 Task: Open the adrenaline trailer and cancel
Action: Mouse moved to (106, 79)
Screenshot: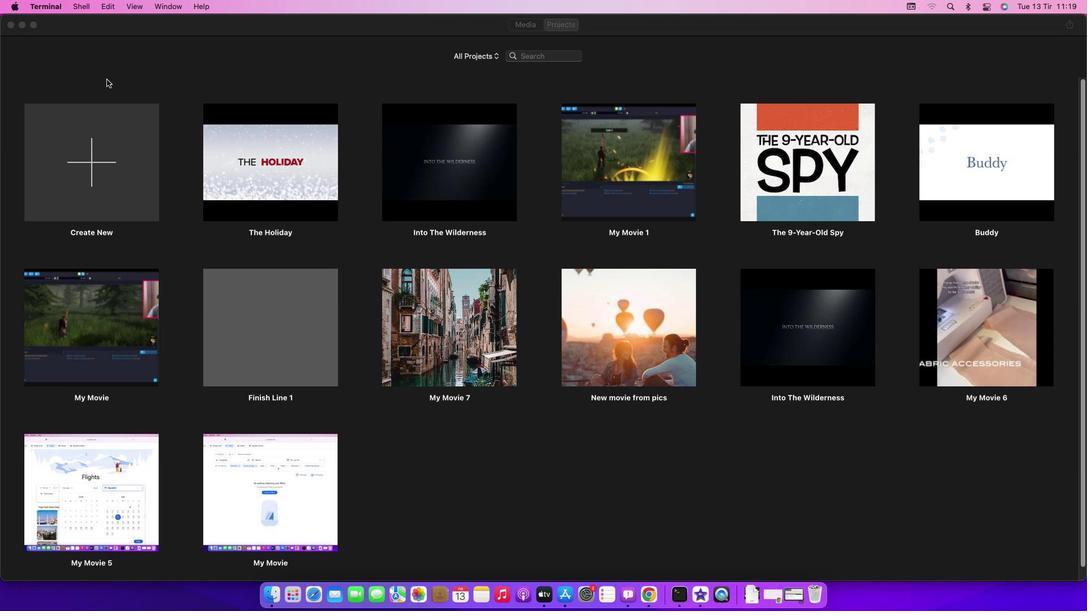 
Action: Mouse pressed left at (106, 79)
Screenshot: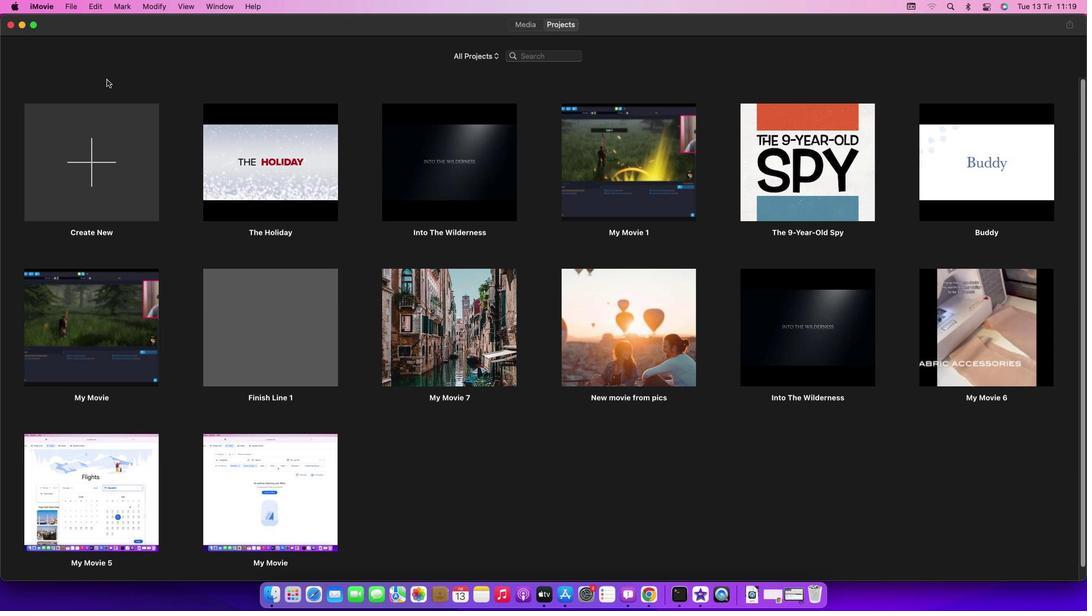 
Action: Mouse moved to (73, 5)
Screenshot: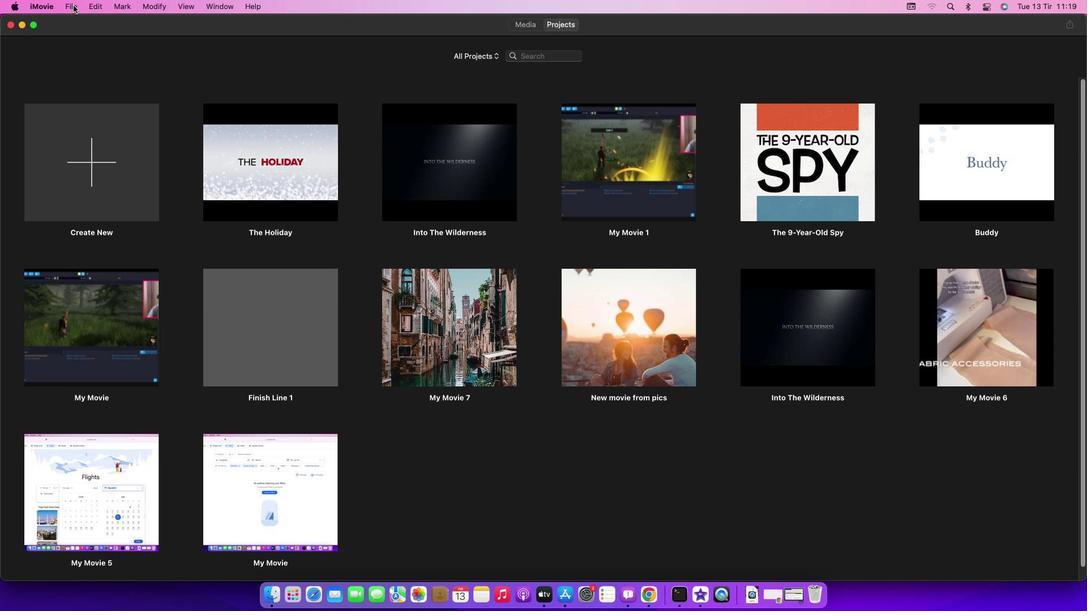 
Action: Mouse pressed left at (73, 5)
Screenshot: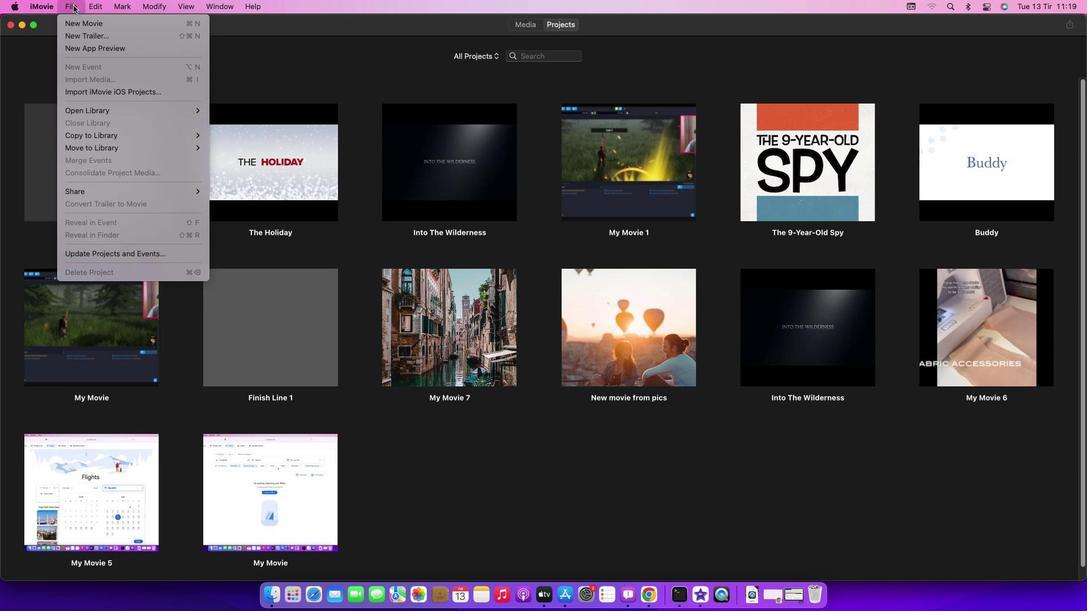 
Action: Mouse moved to (96, 31)
Screenshot: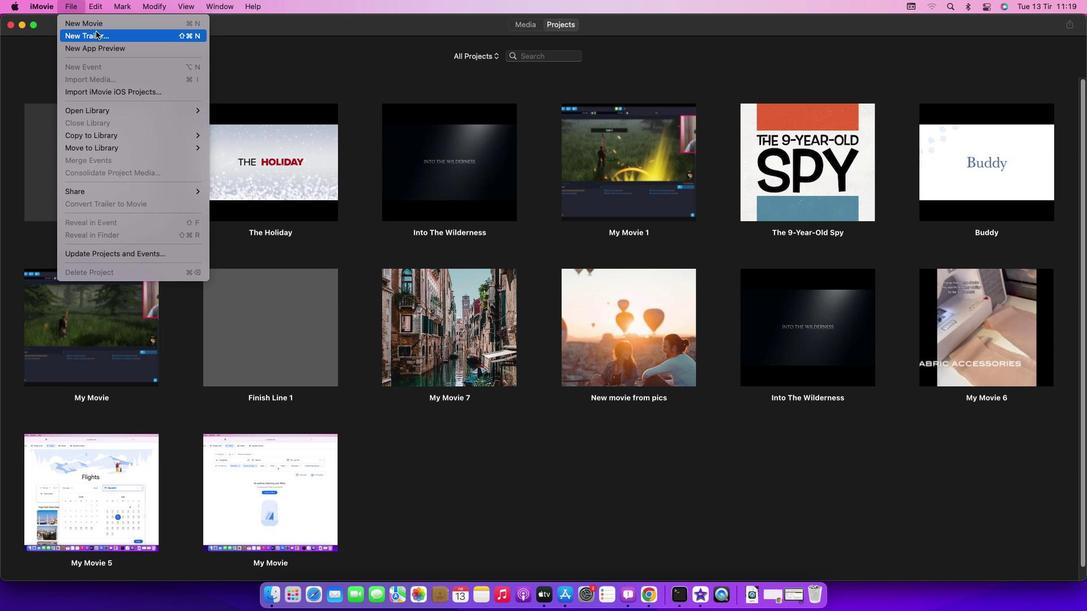 
Action: Mouse pressed left at (96, 31)
Screenshot: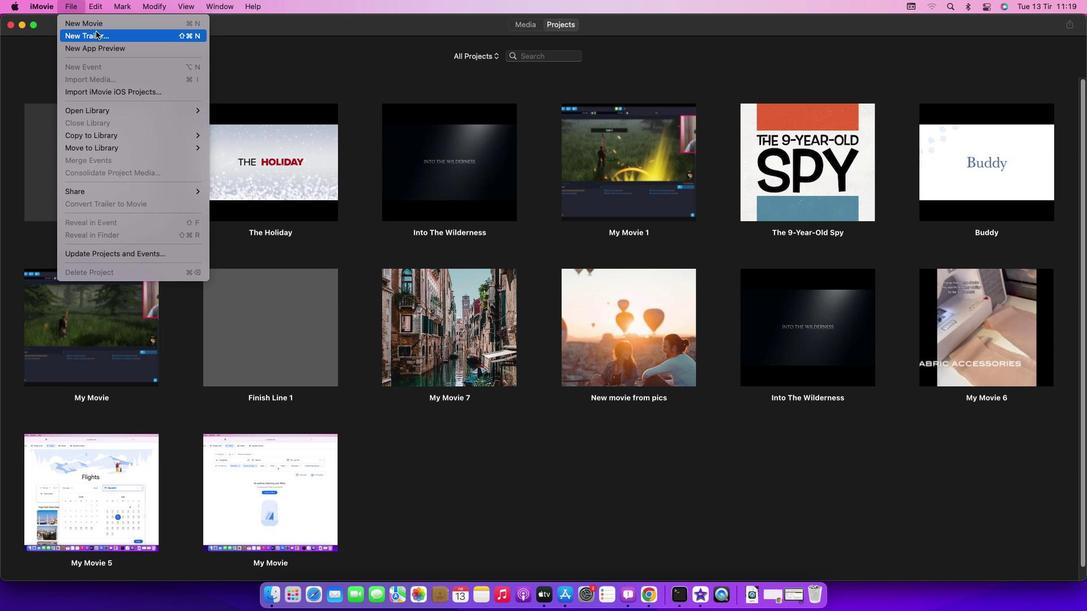 
Action: Mouse moved to (637, 323)
Screenshot: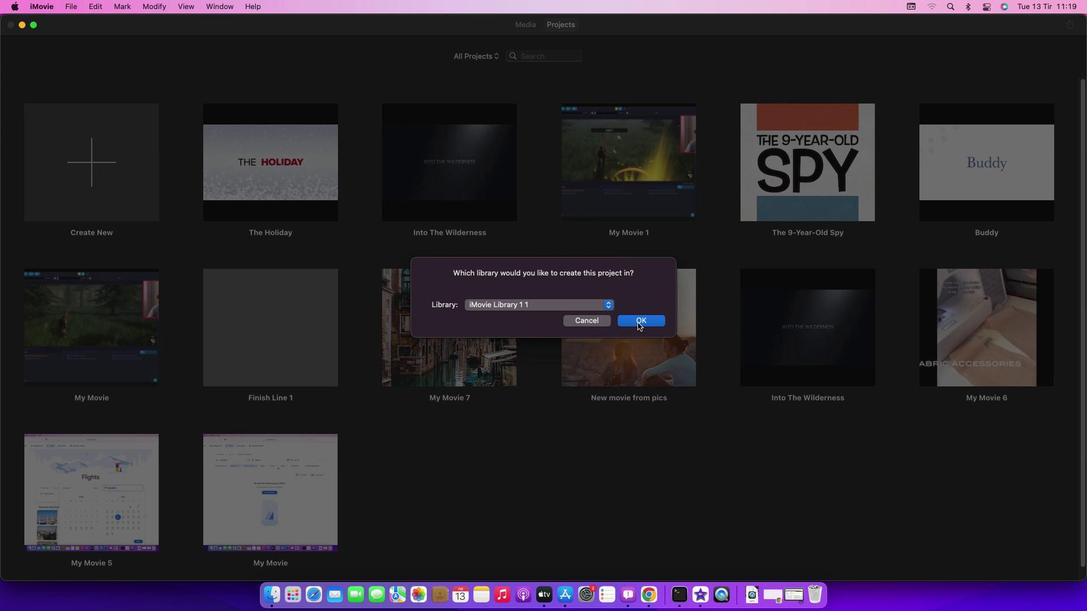 
Action: Mouse pressed left at (637, 323)
Screenshot: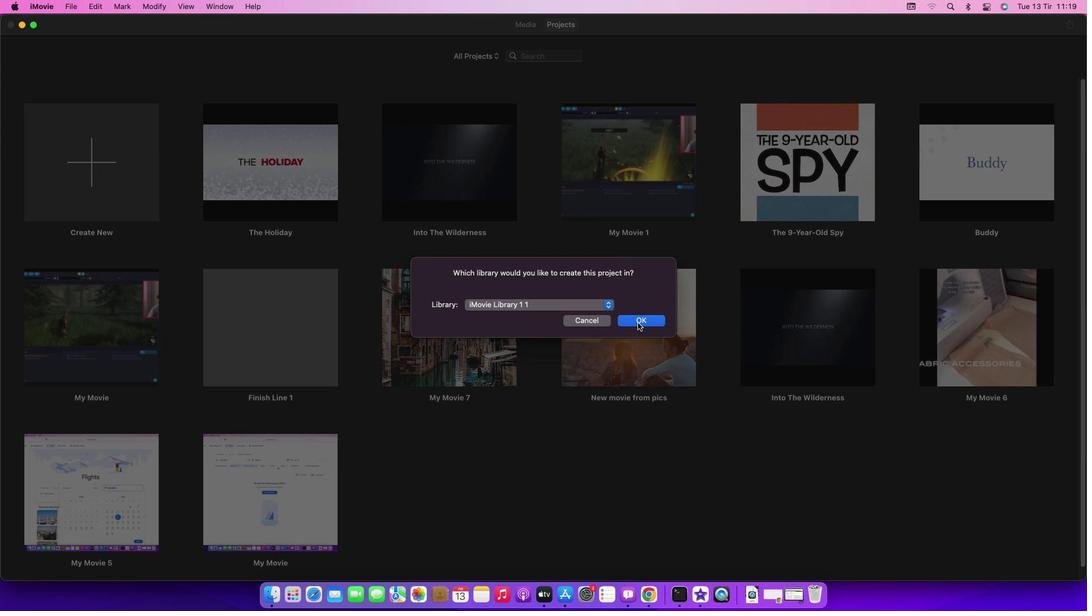 
Action: Mouse moved to (566, 235)
Screenshot: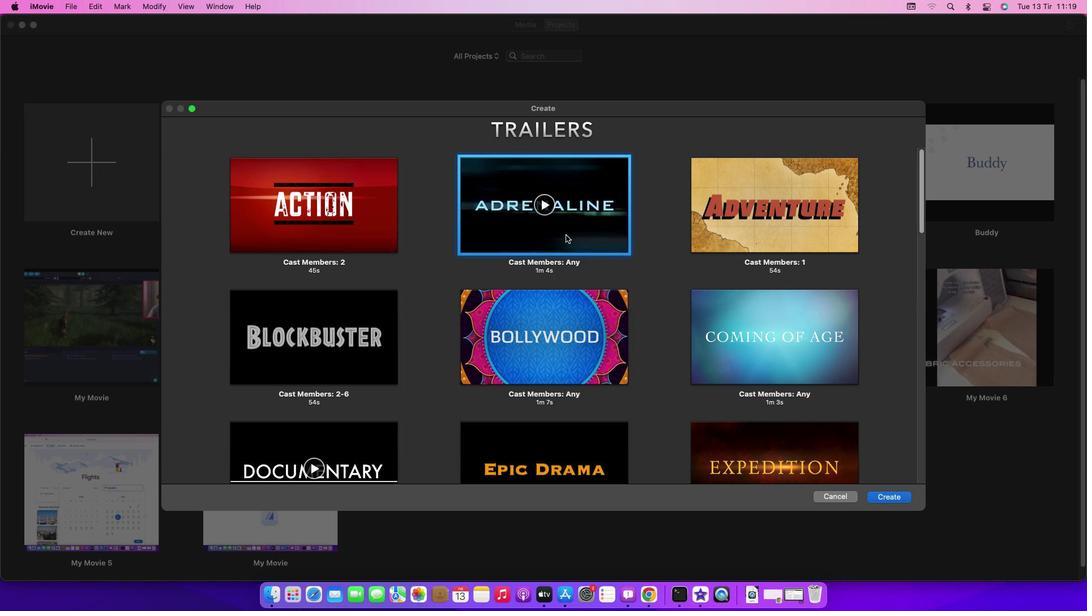 
Action: Mouse pressed left at (566, 235)
Screenshot: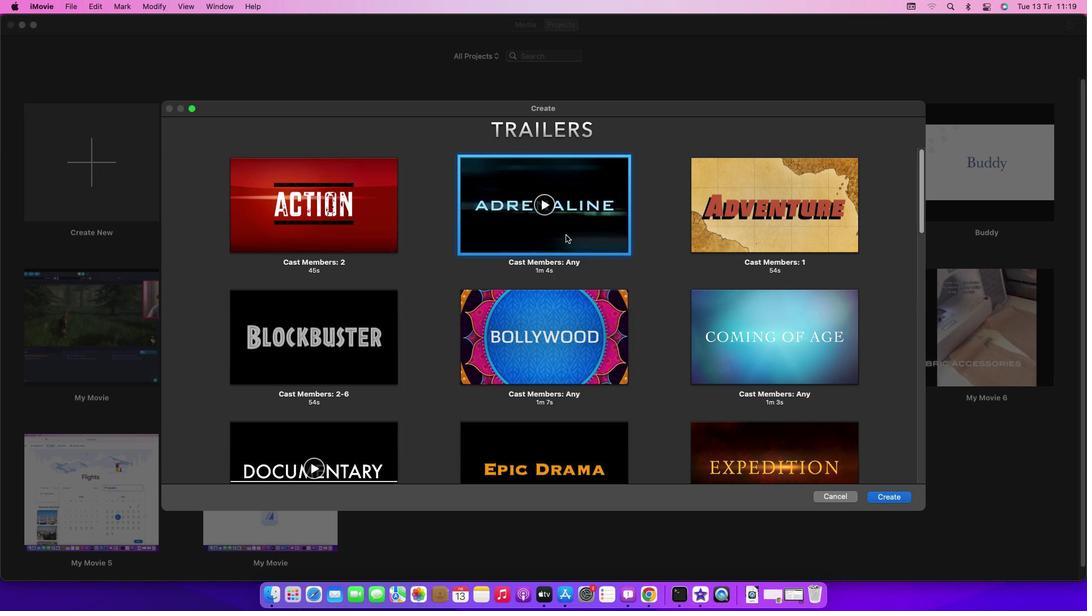 
Action: Mouse moved to (834, 499)
Screenshot: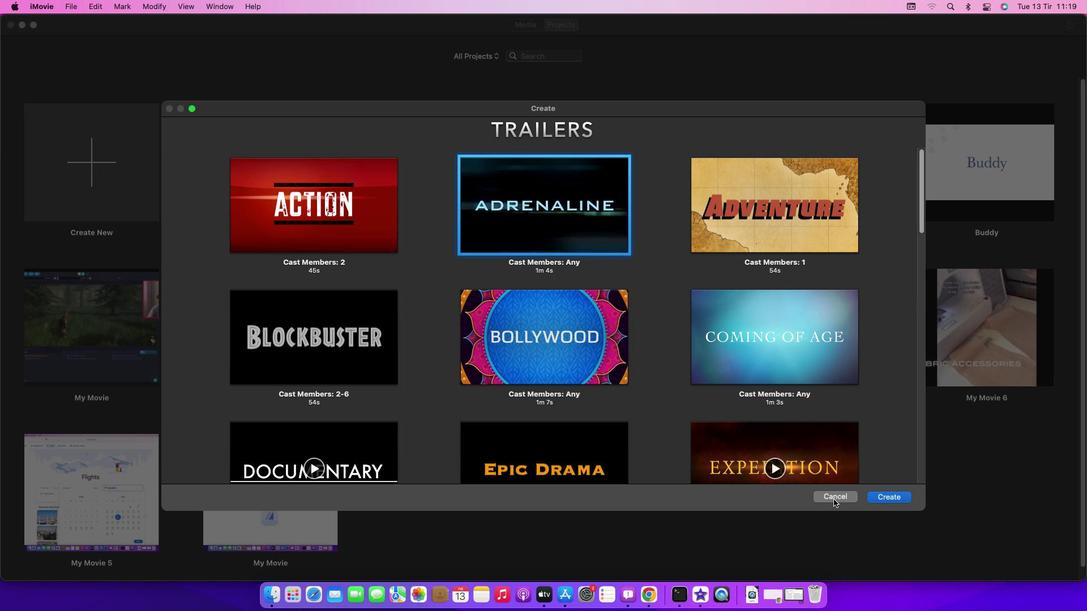 
Action: Mouse pressed left at (834, 499)
Screenshot: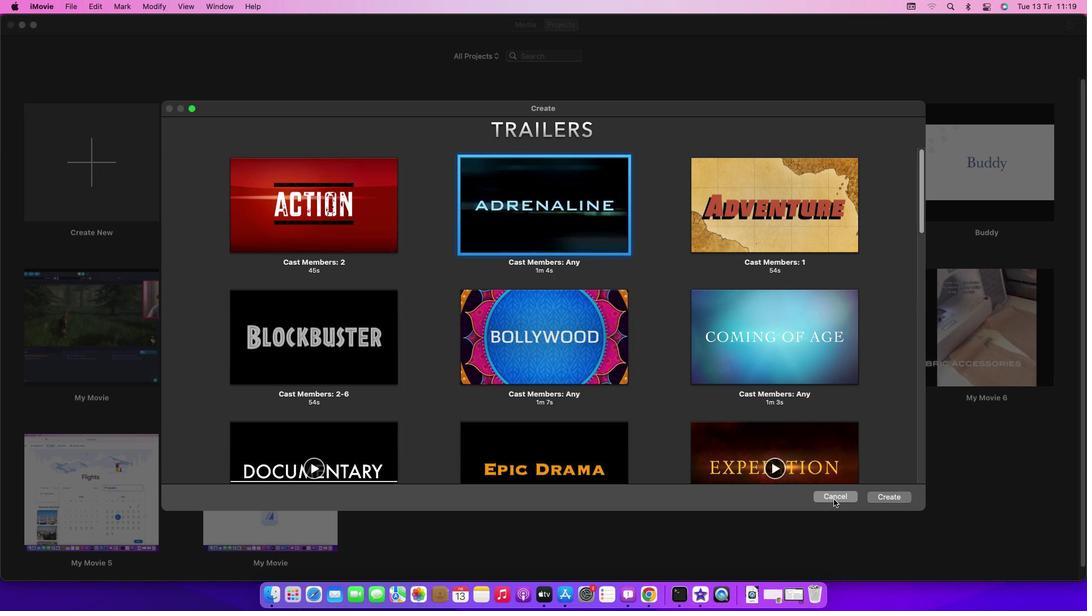 
Action: Mouse moved to (687, 470)
Screenshot: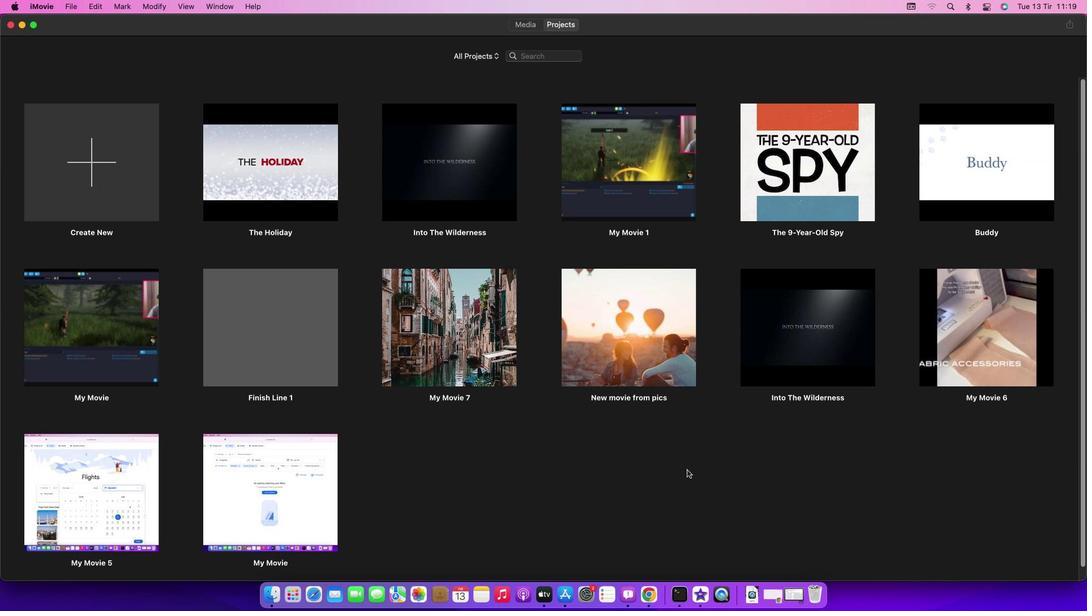 
